 Task: Learn more about a recruiter lite.
Action: Mouse moved to (805, 88)
Screenshot: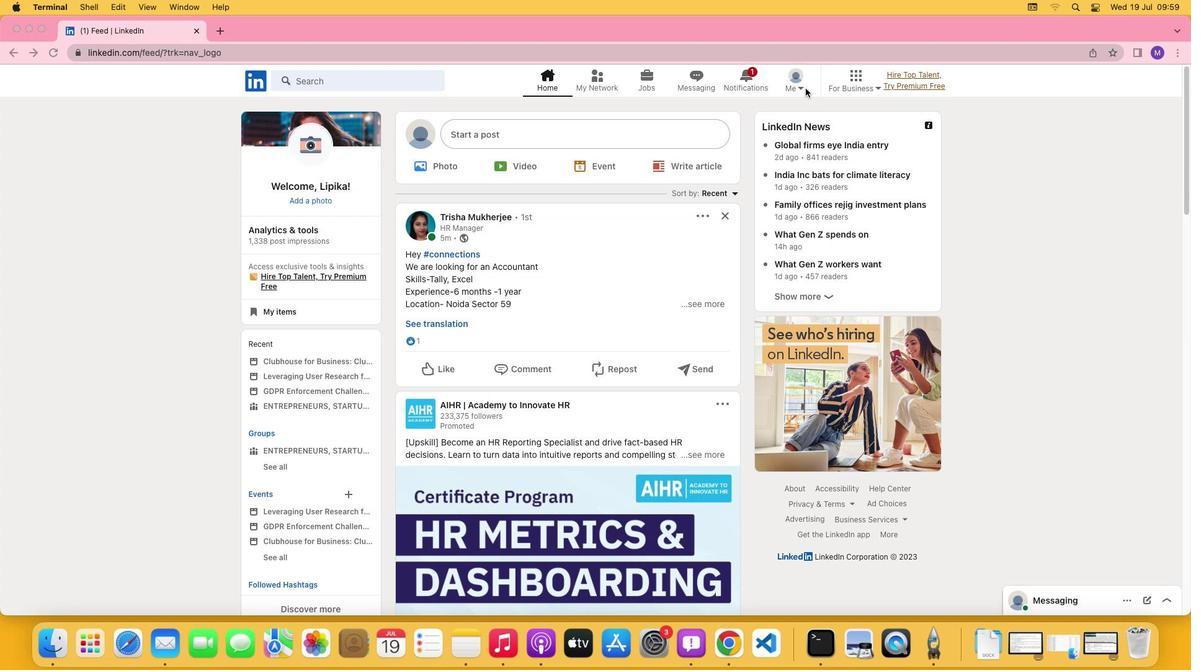 
Action: Mouse pressed left at (805, 88)
Screenshot: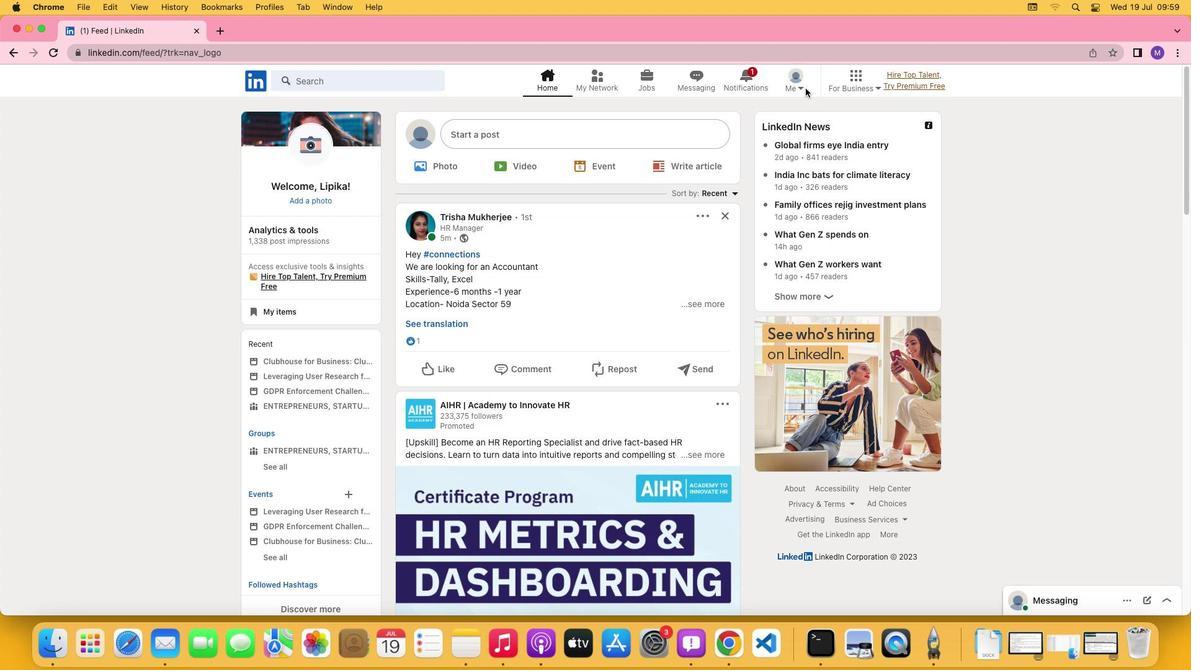 
Action: Mouse moved to (799, 86)
Screenshot: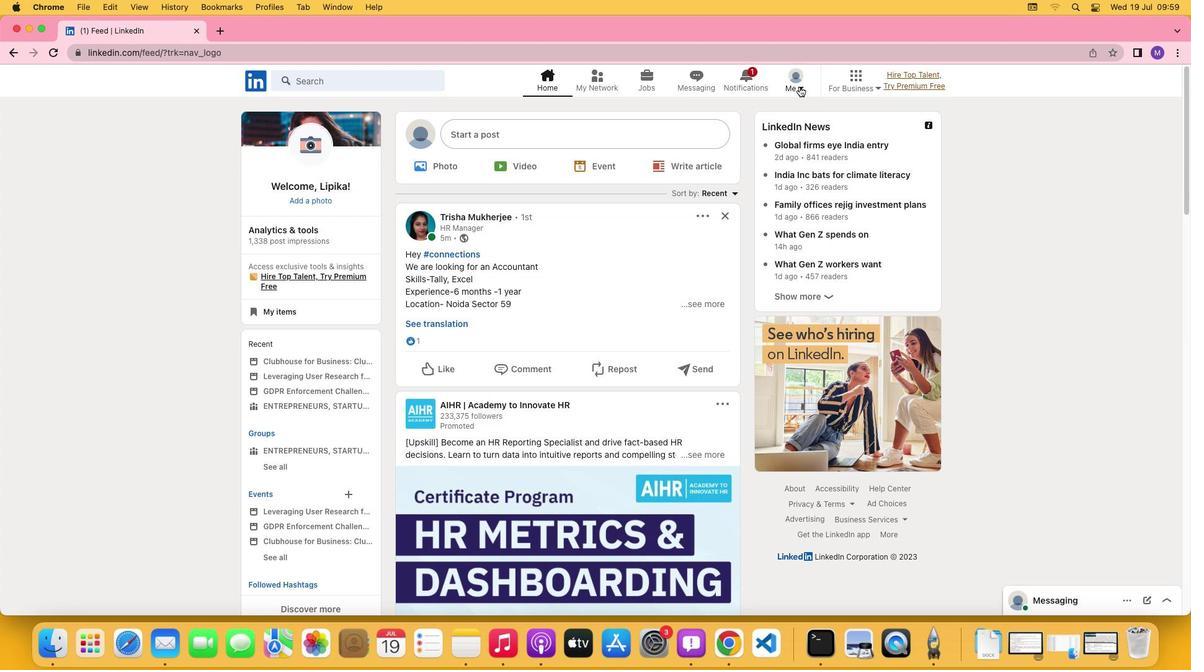 
Action: Mouse pressed left at (799, 86)
Screenshot: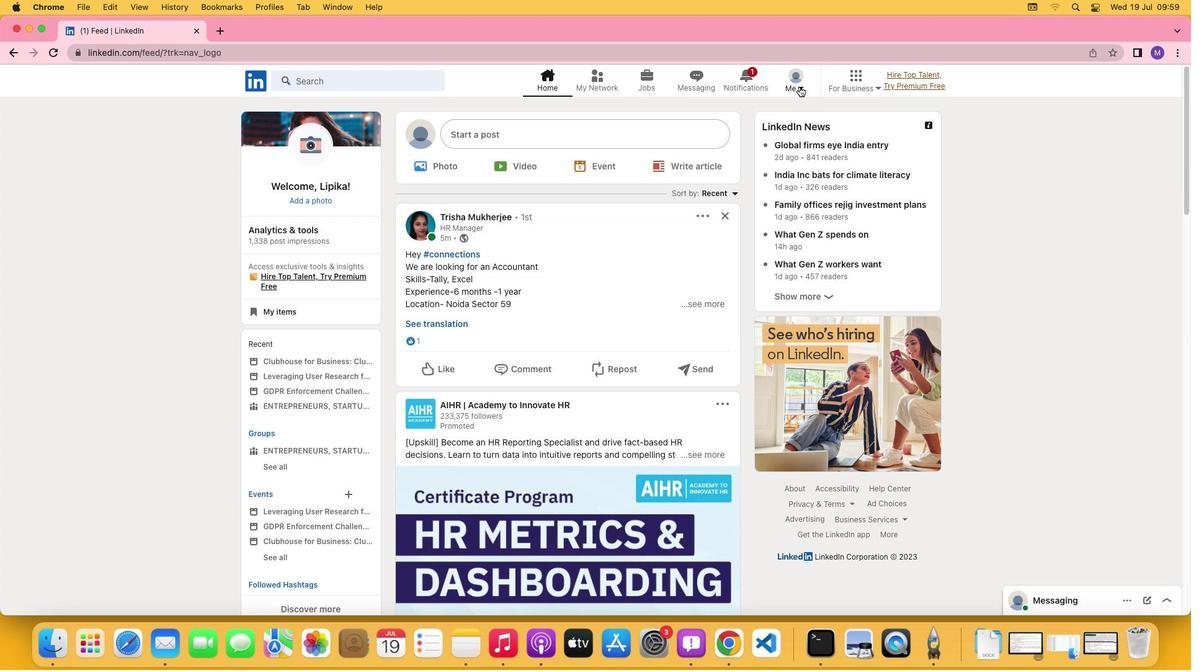 
Action: Mouse moved to (706, 219)
Screenshot: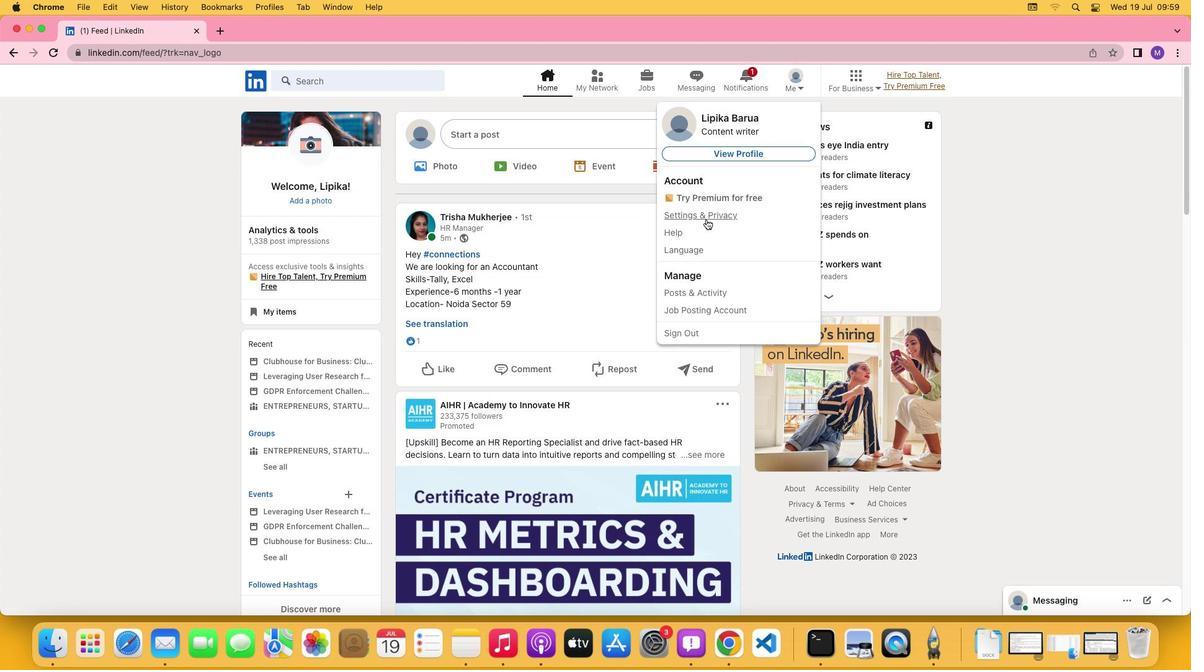 
Action: Mouse pressed left at (706, 219)
Screenshot: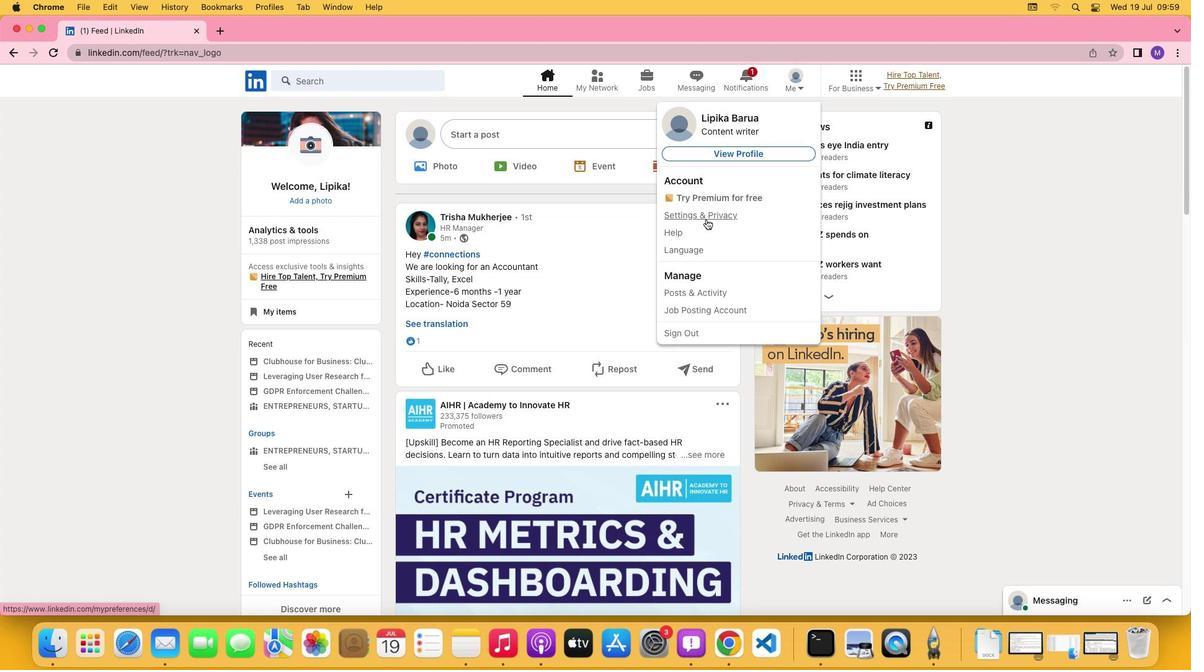 
Action: Mouse moved to (548, 426)
Screenshot: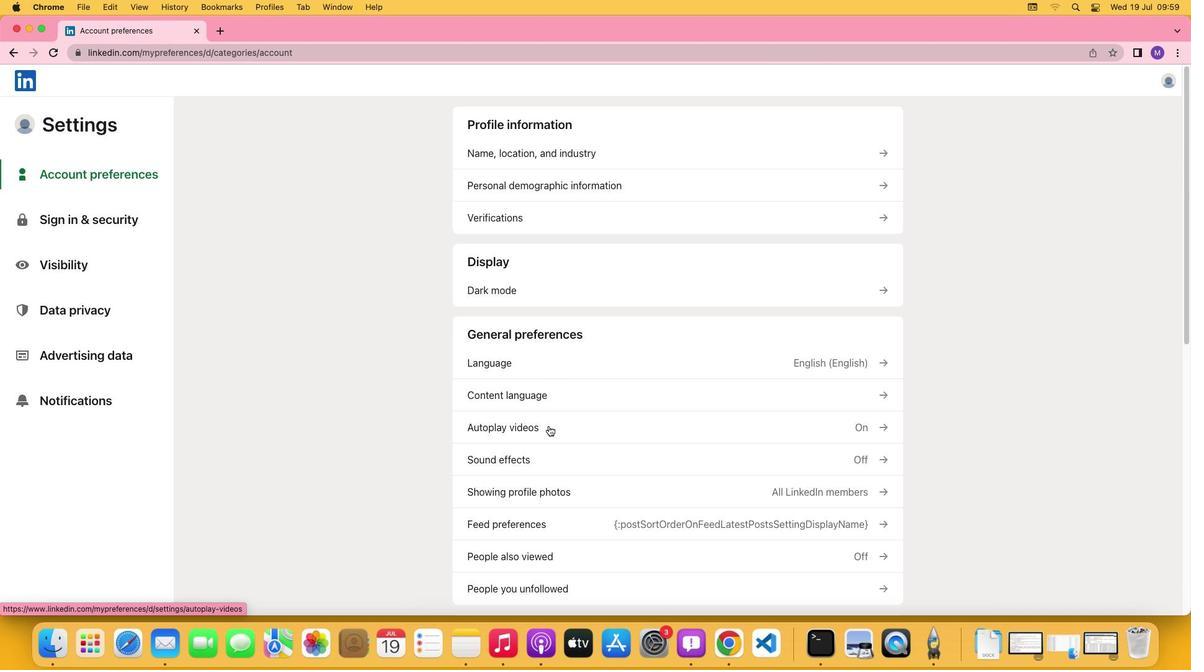 
Action: Mouse scrolled (548, 426) with delta (0, 0)
Screenshot: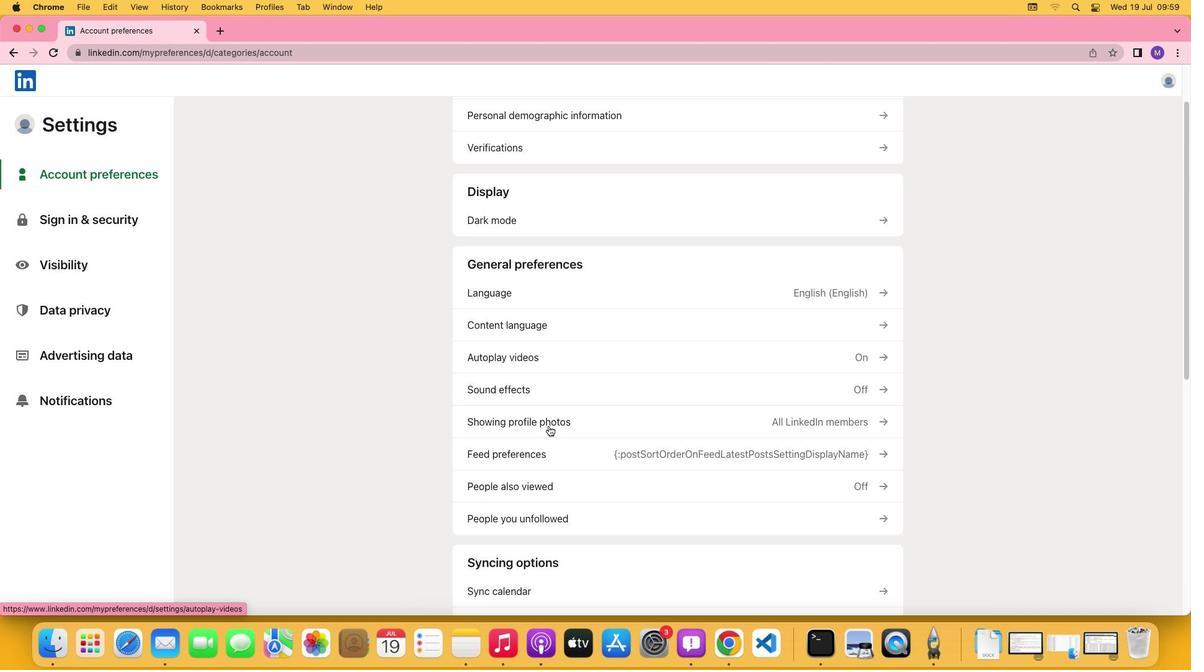
Action: Mouse scrolled (548, 426) with delta (0, 0)
Screenshot: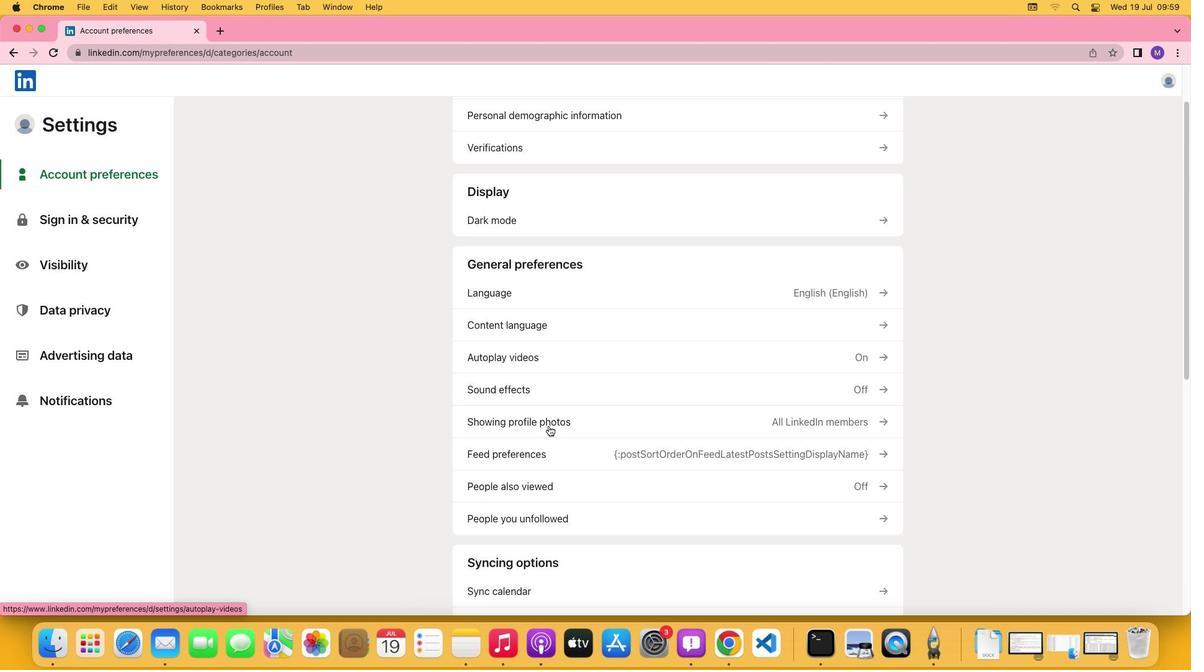
Action: Mouse scrolled (548, 426) with delta (0, -1)
Screenshot: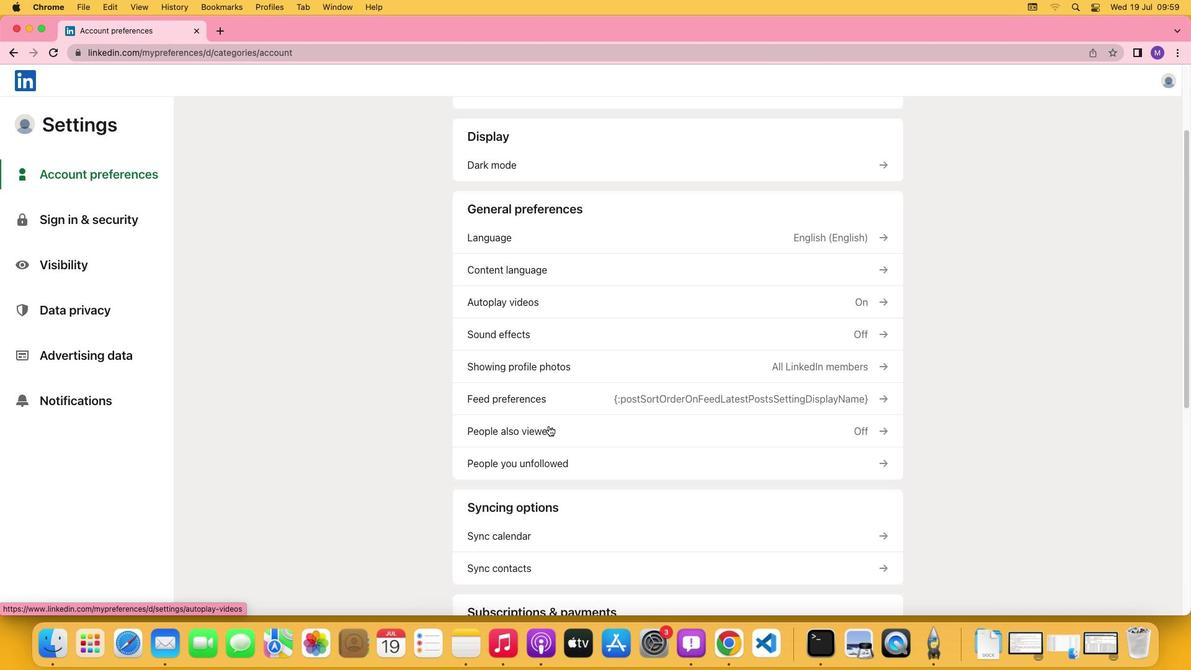 
Action: Mouse scrolled (548, 426) with delta (0, -3)
Screenshot: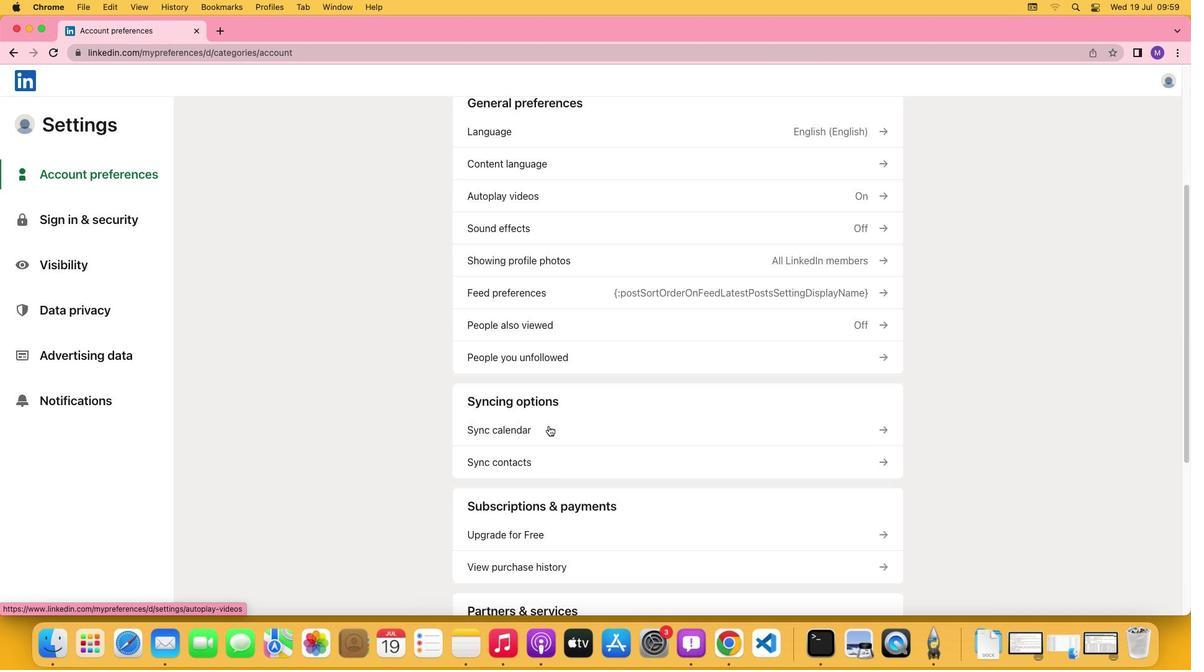 
Action: Mouse moved to (527, 501)
Screenshot: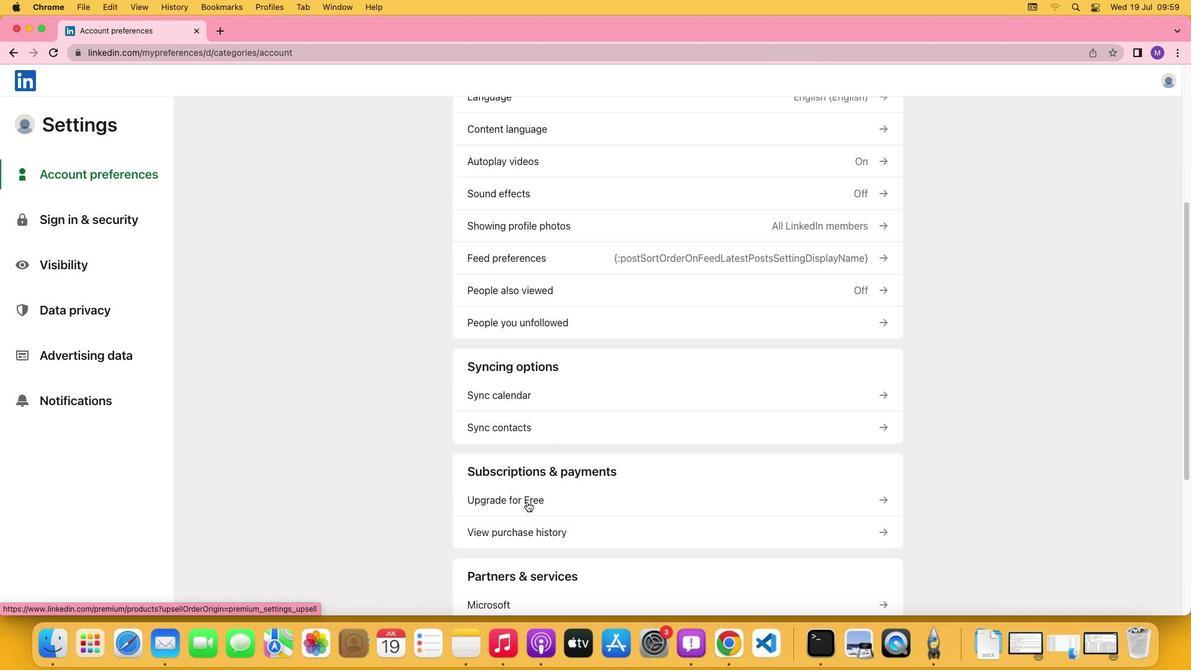 
Action: Mouse pressed left at (527, 501)
Screenshot: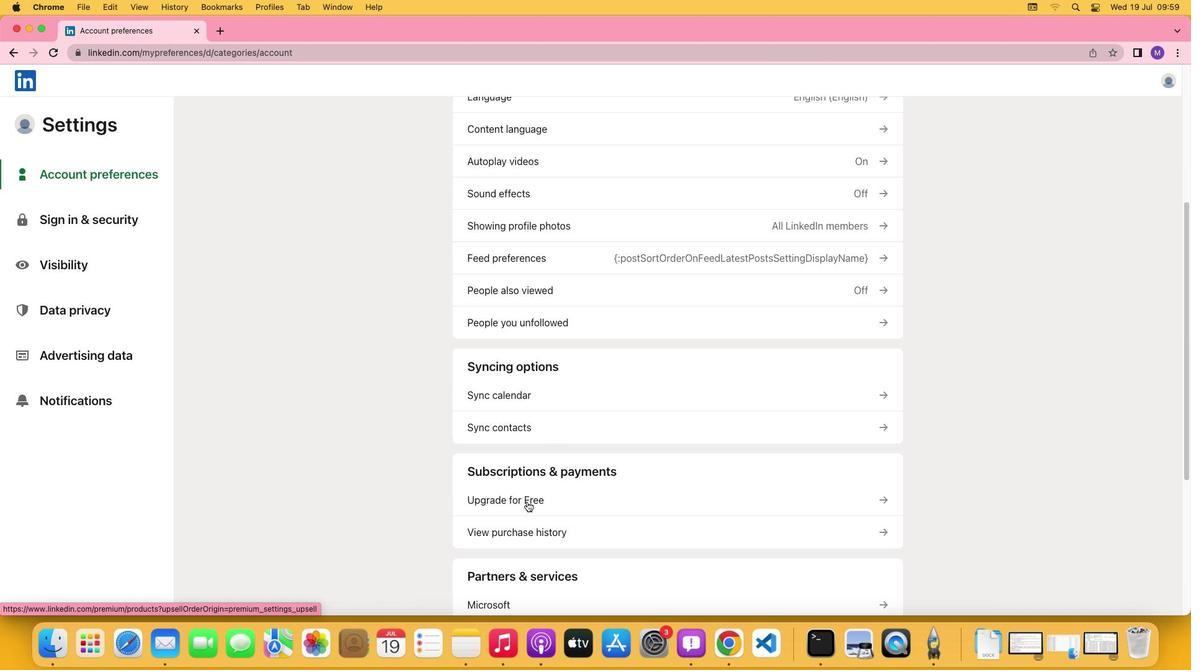 
Action: Mouse moved to (445, 341)
Screenshot: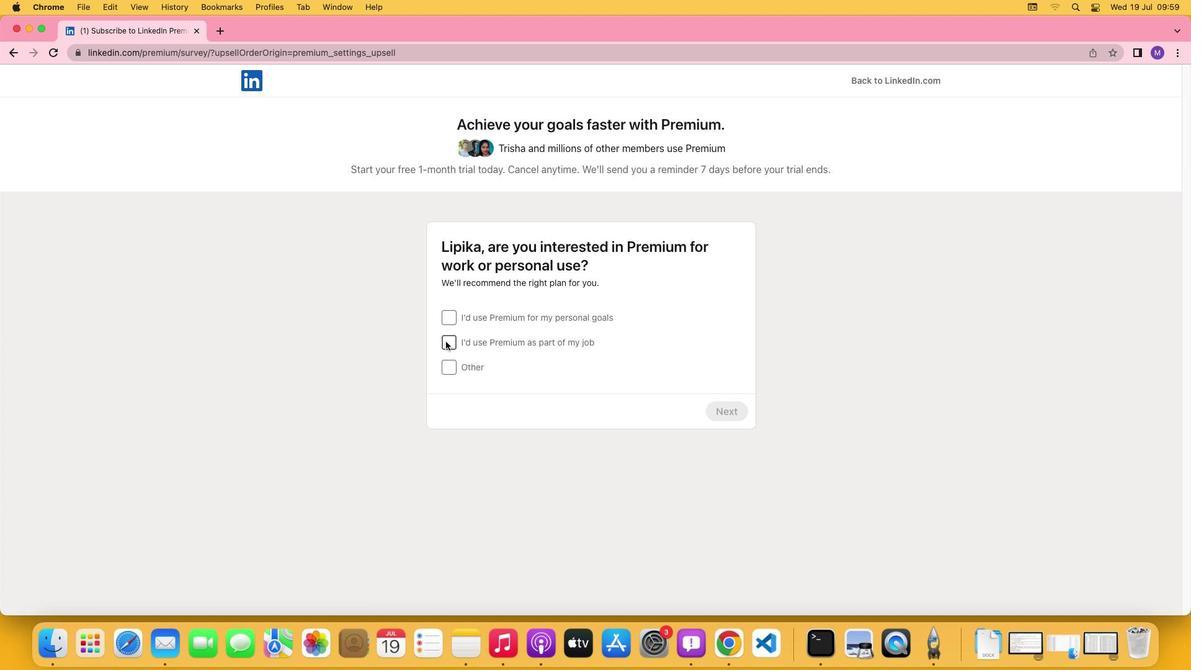 
Action: Mouse pressed left at (445, 341)
Screenshot: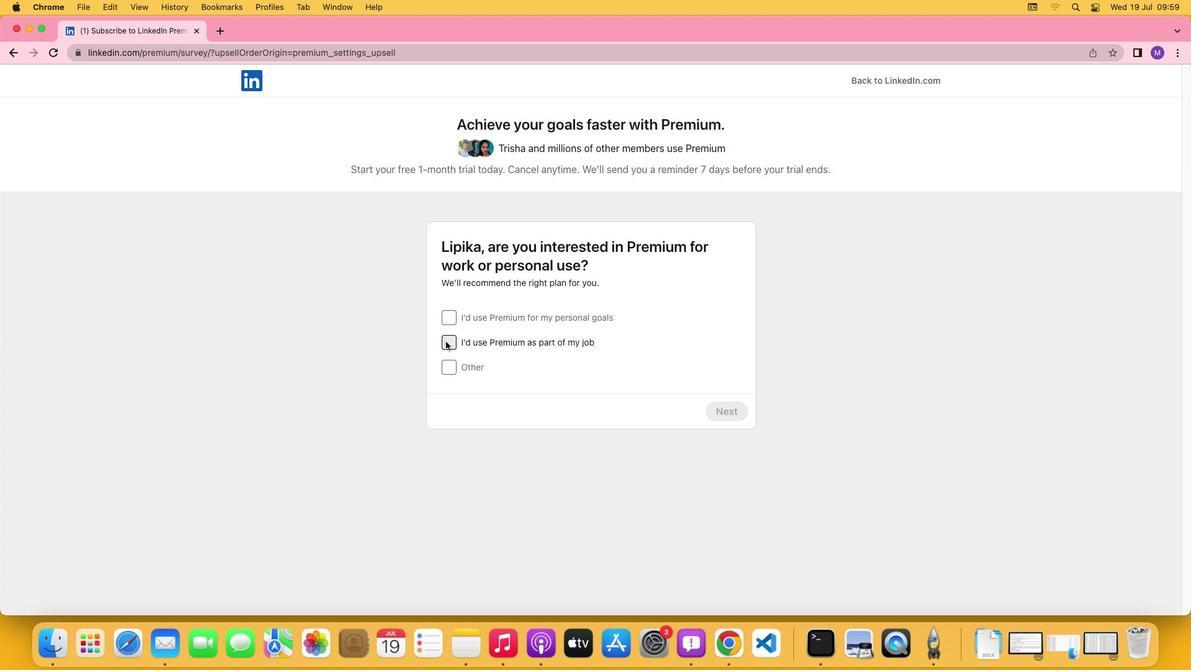 
Action: Mouse moved to (733, 415)
Screenshot: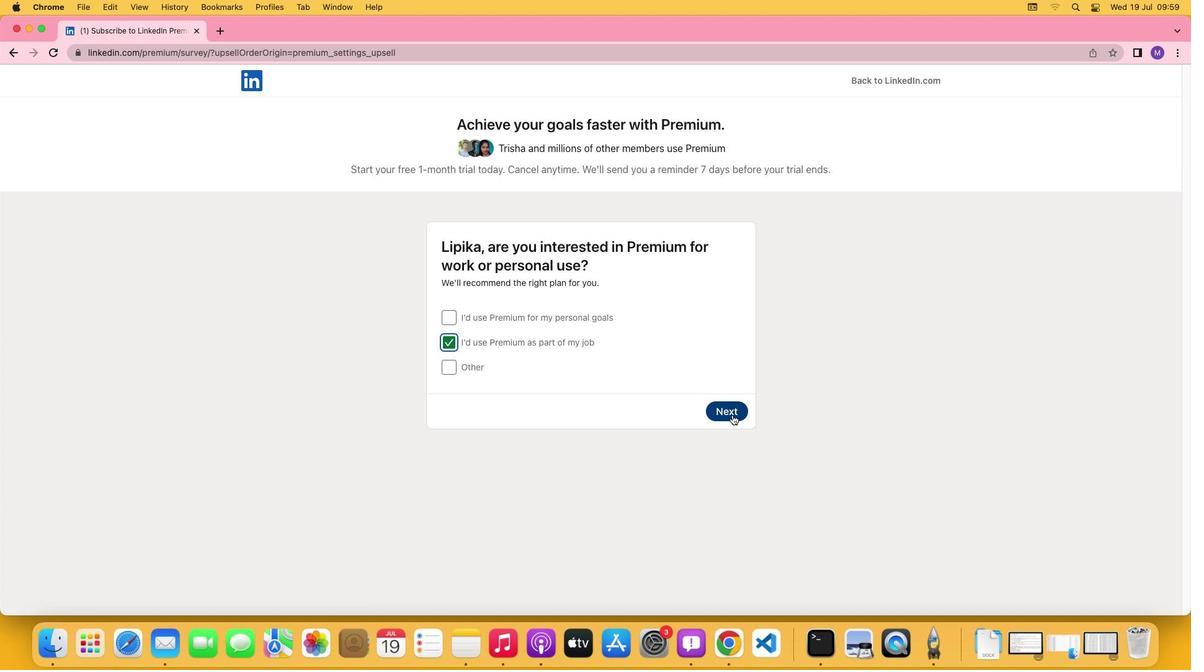 
Action: Mouse pressed left at (733, 415)
Screenshot: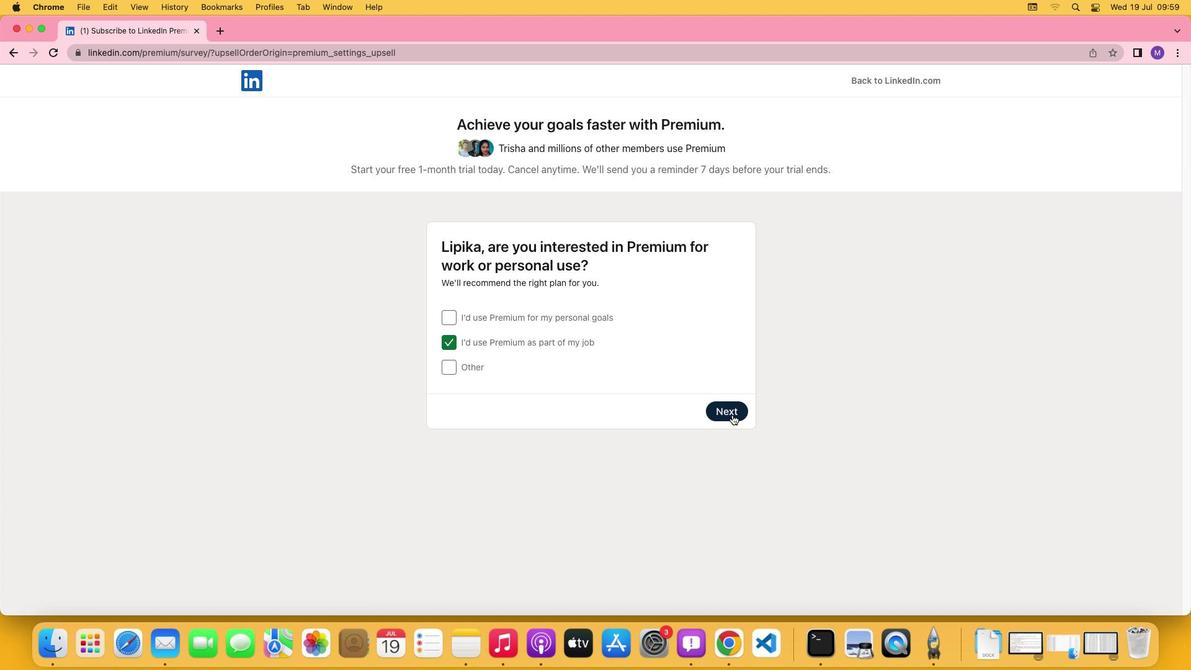 
Action: Mouse moved to (445, 370)
Screenshot: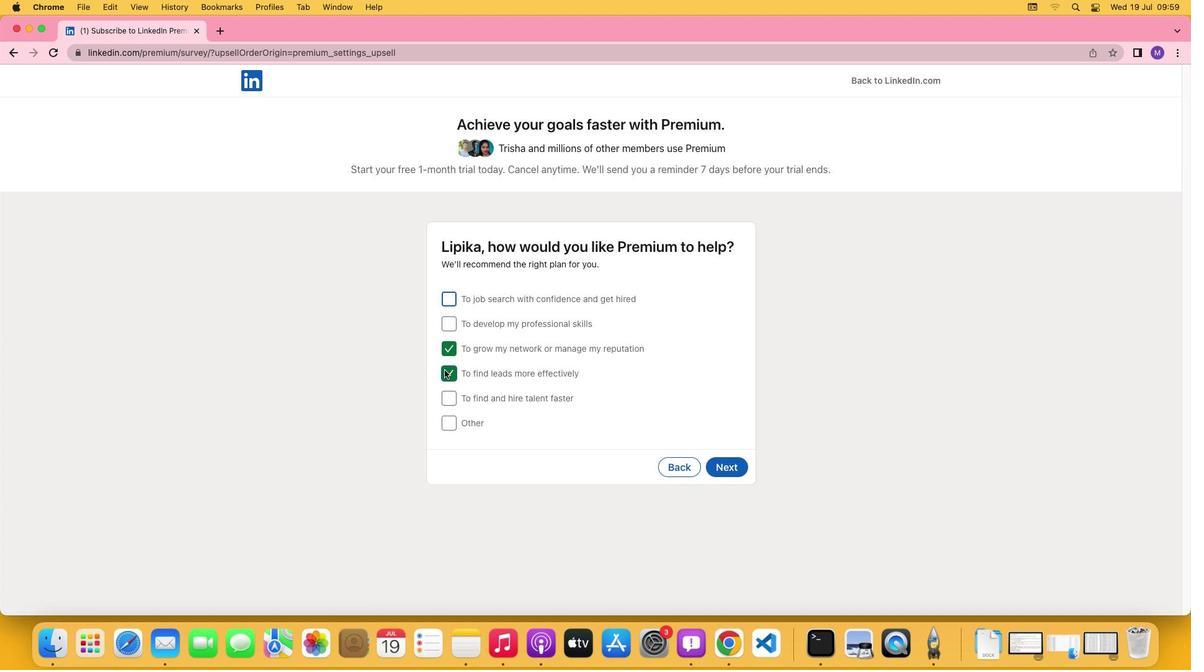 
Action: Mouse pressed left at (445, 370)
Screenshot: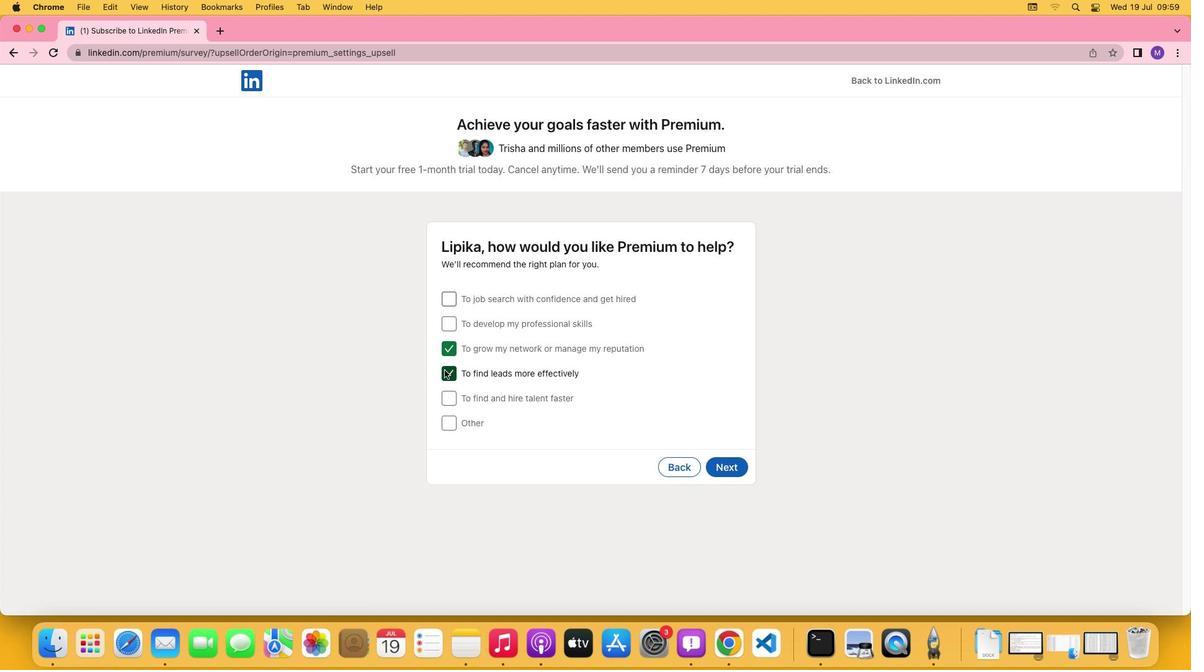 
Action: Mouse moved to (721, 466)
Screenshot: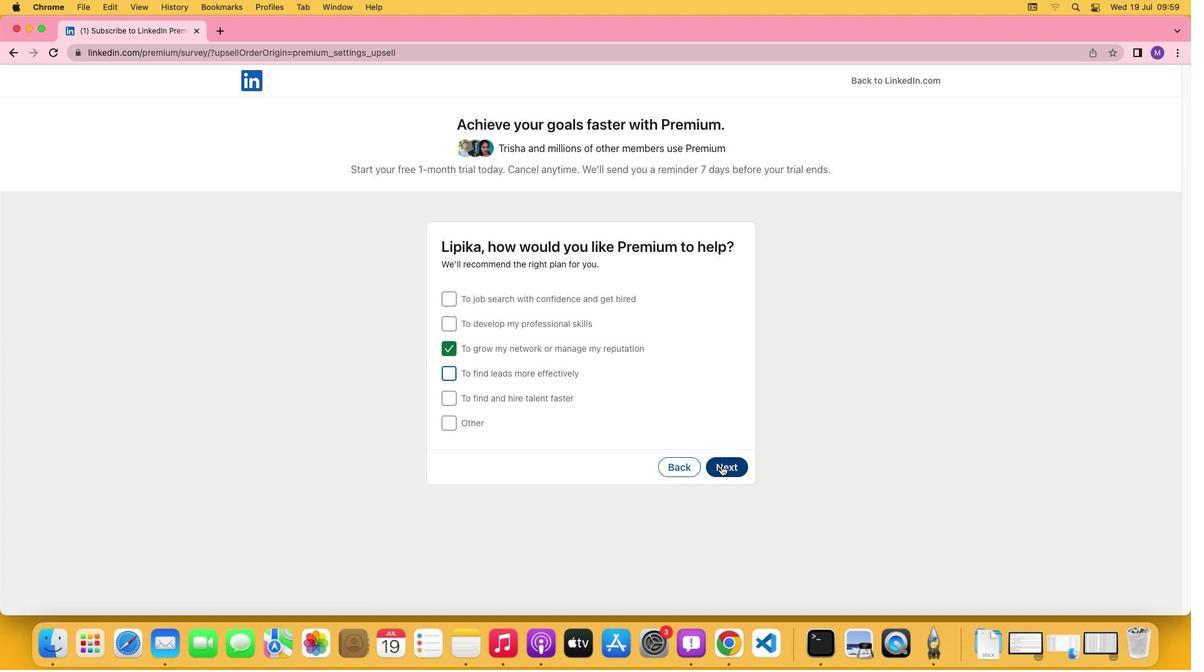 
Action: Mouse pressed left at (721, 466)
Screenshot: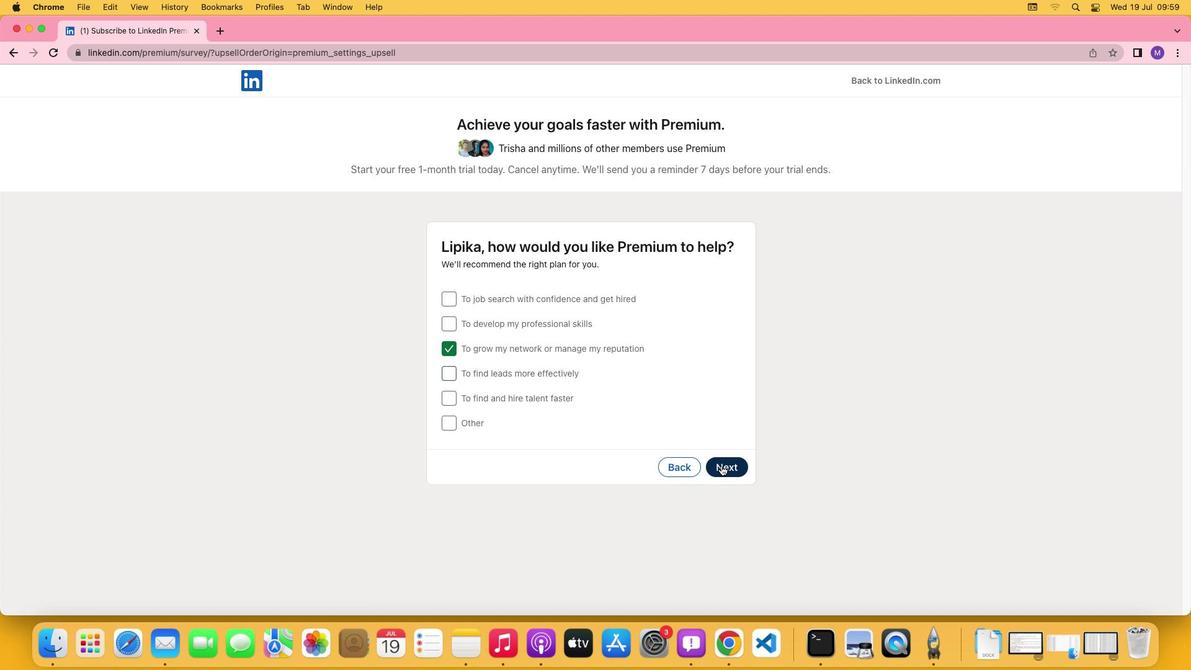 
Action: Mouse moved to (452, 340)
Screenshot: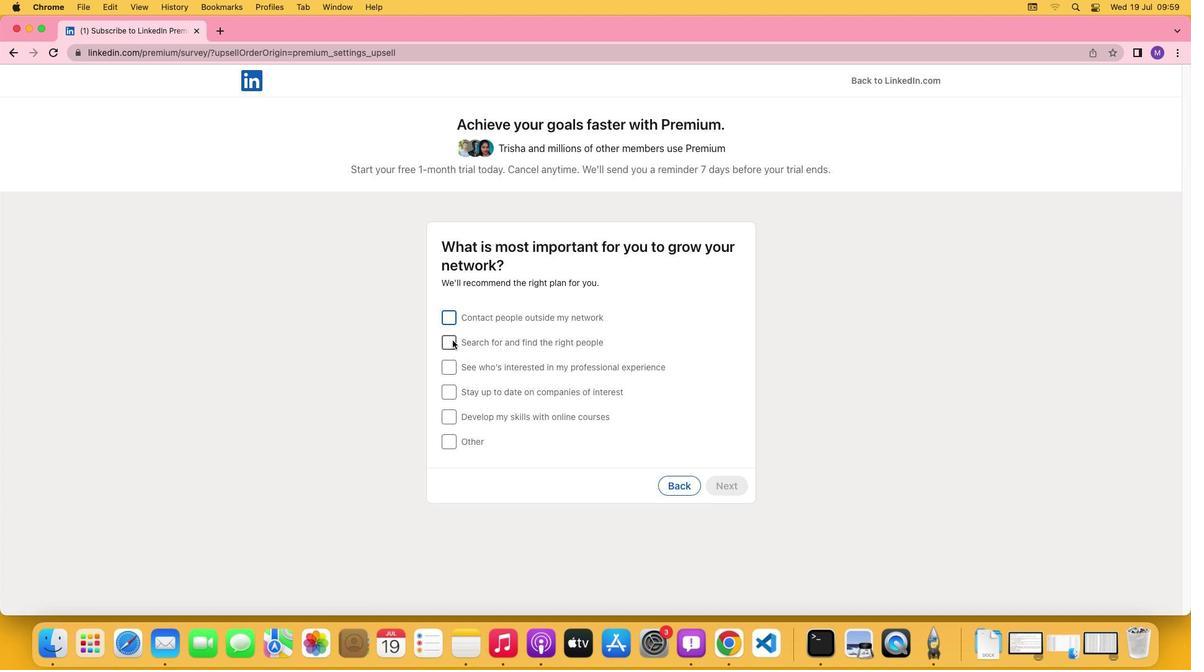
Action: Mouse pressed left at (452, 340)
Screenshot: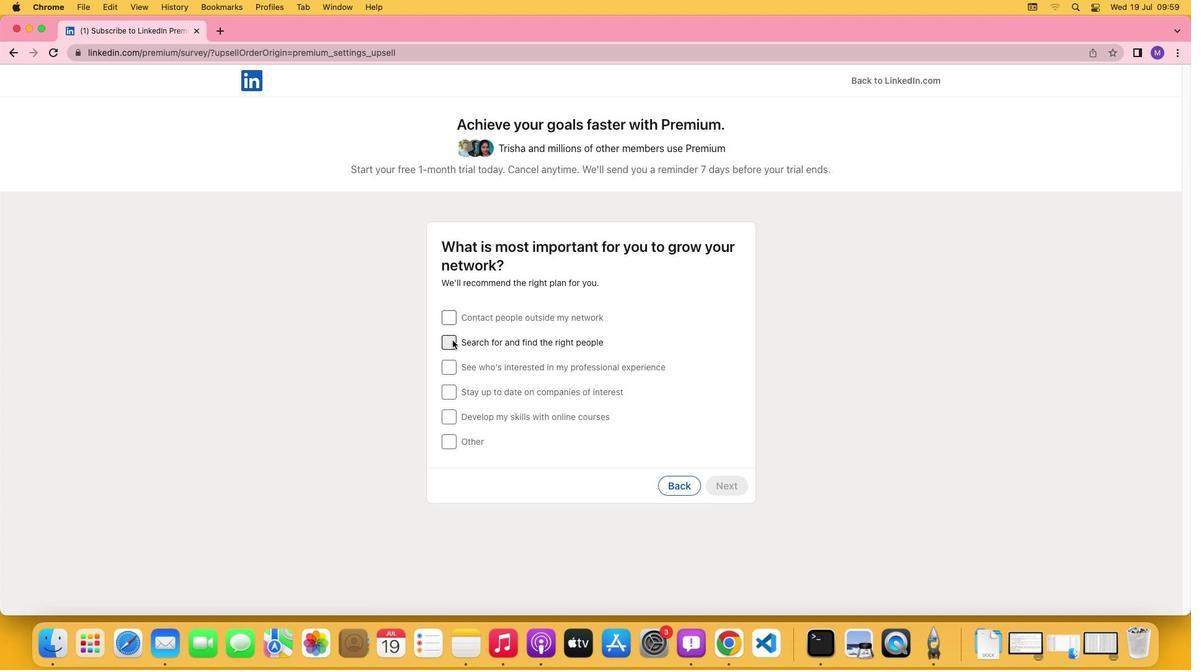 
Action: Mouse moved to (723, 487)
Screenshot: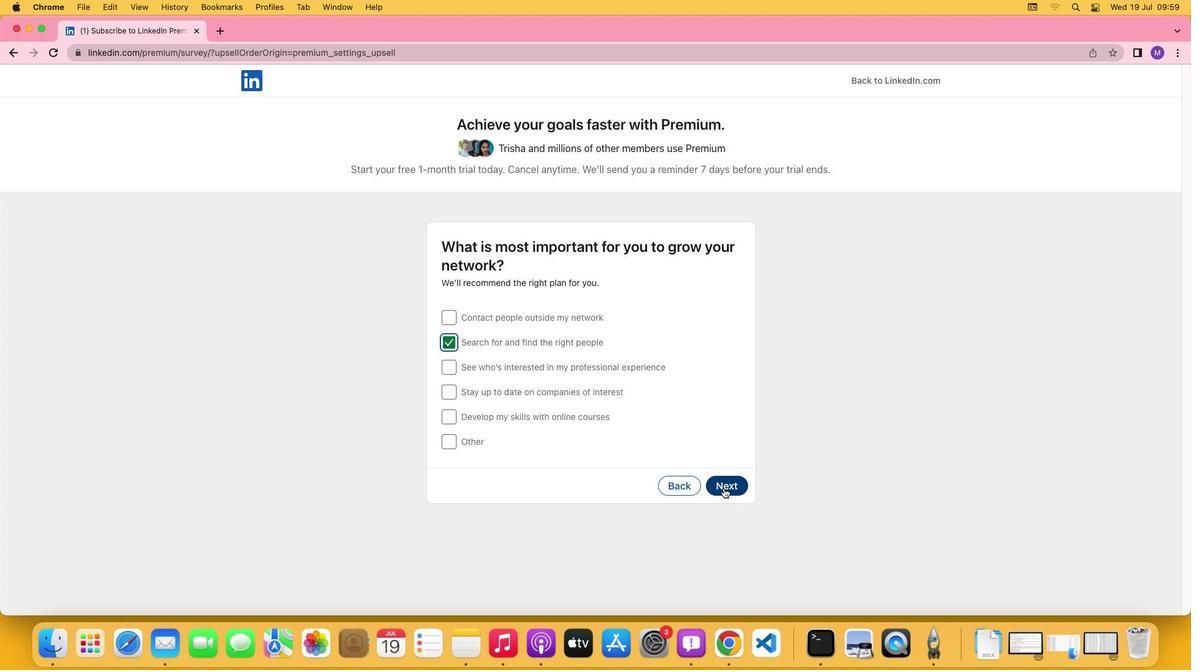 
Action: Mouse pressed left at (723, 487)
Screenshot: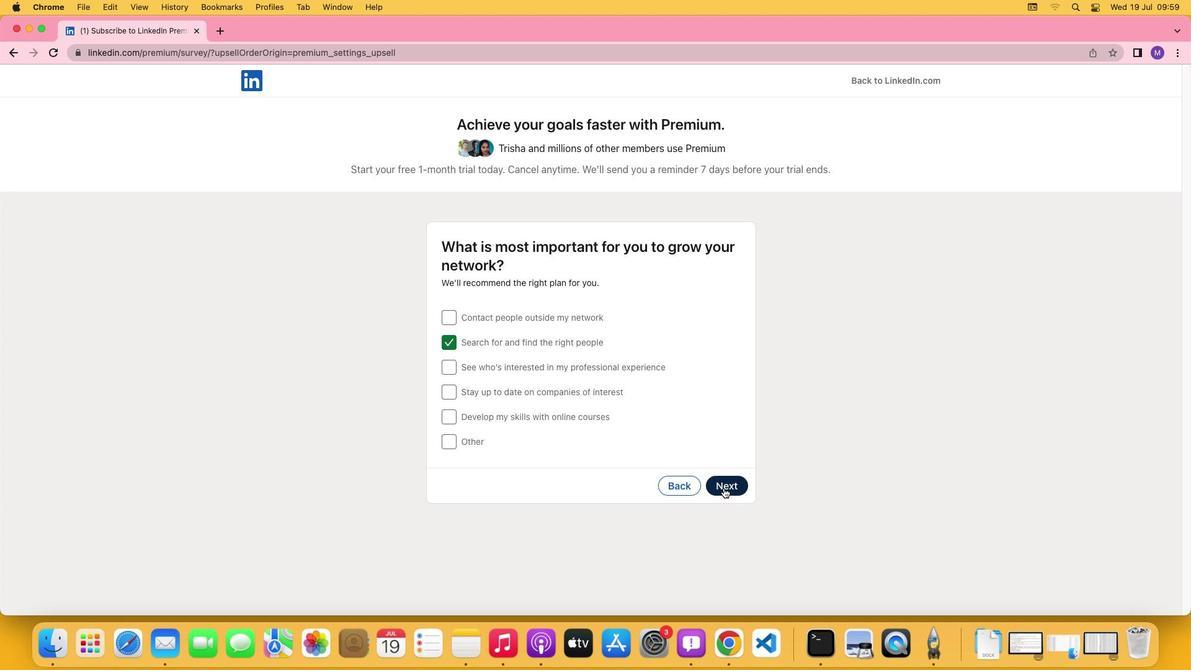 
Action: Mouse moved to (316, 591)
Screenshot: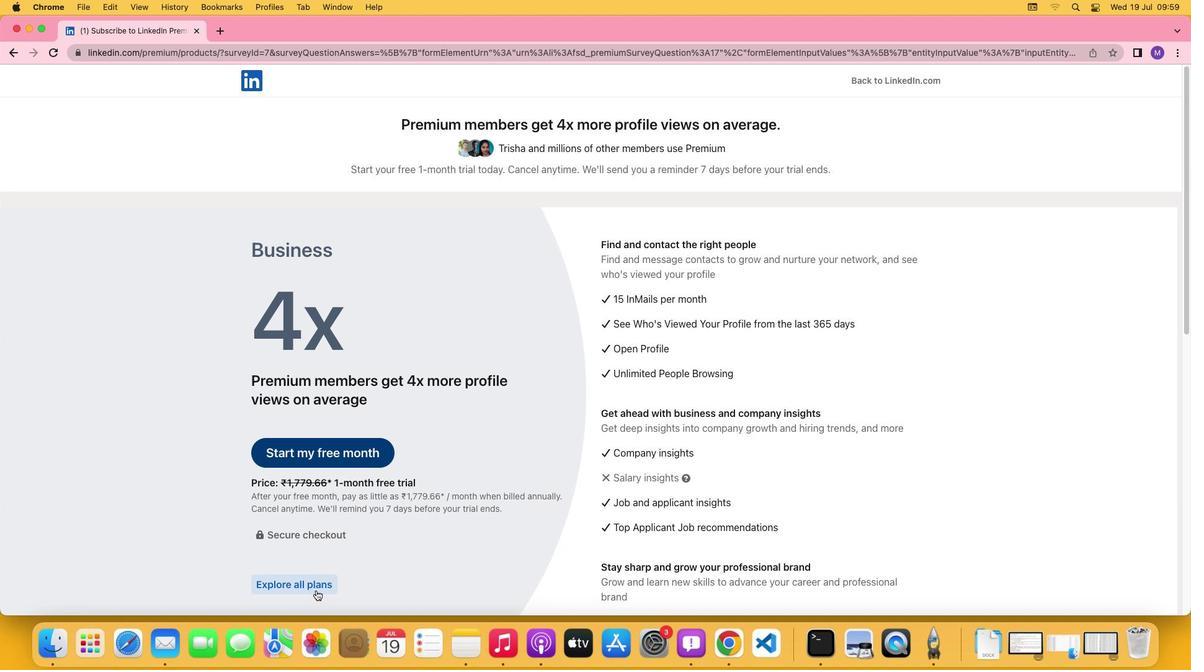
Action: Mouse pressed left at (316, 591)
Screenshot: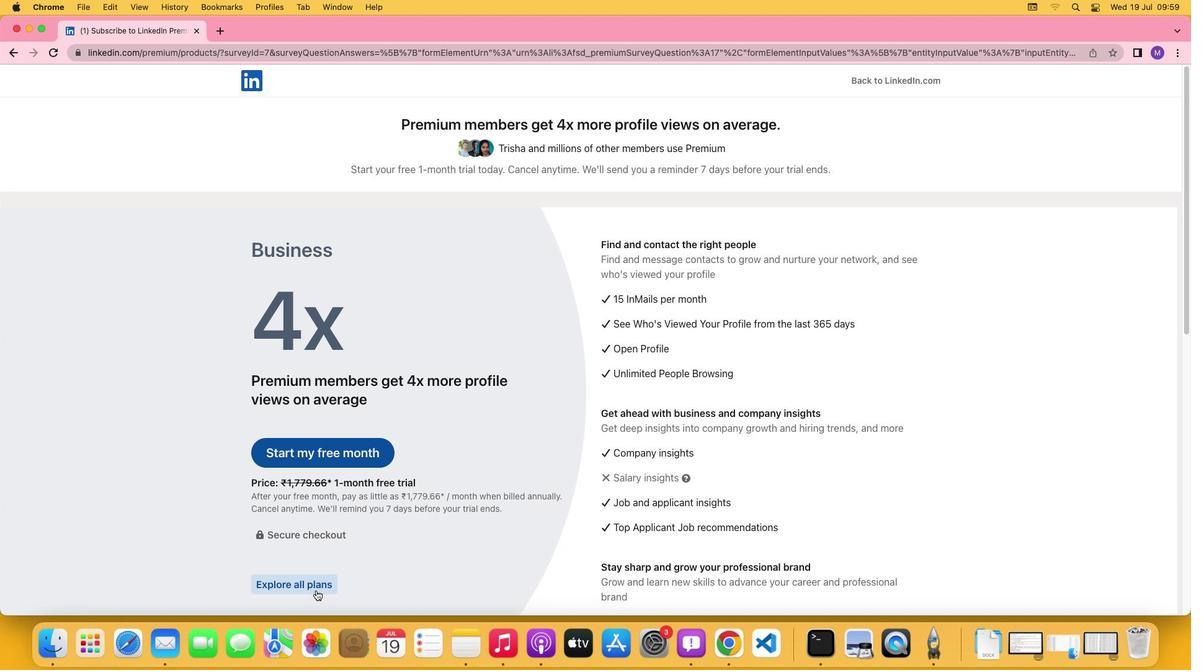 
Action: Mouse moved to (841, 492)
Screenshot: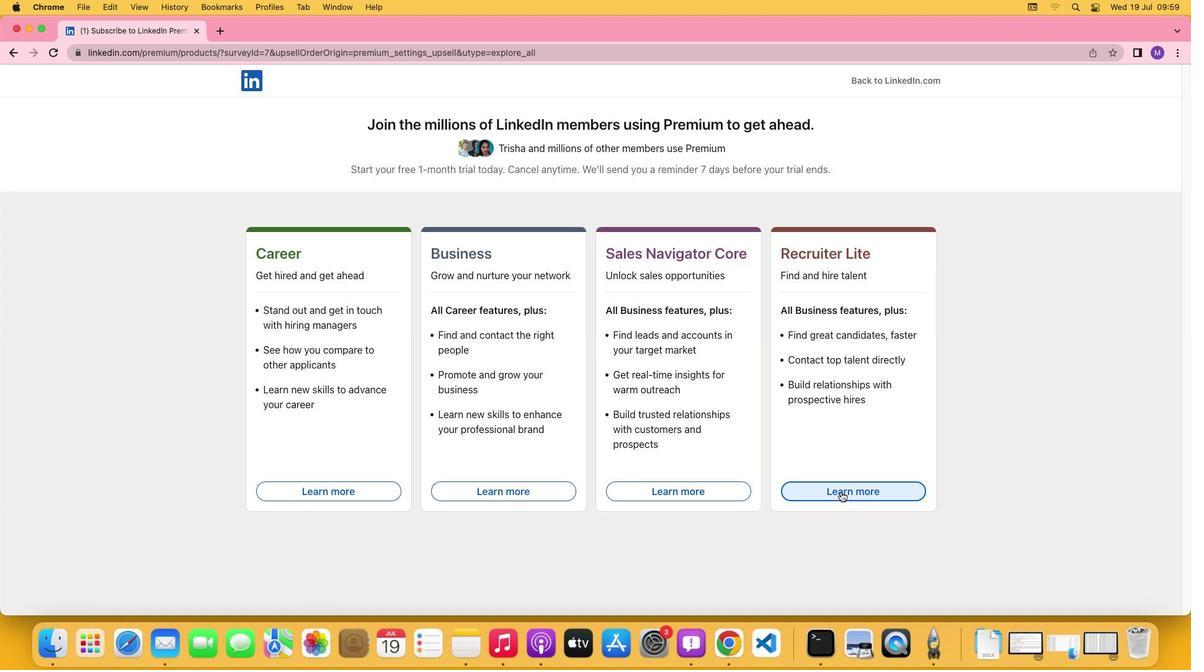 
Action: Mouse pressed left at (841, 492)
Screenshot: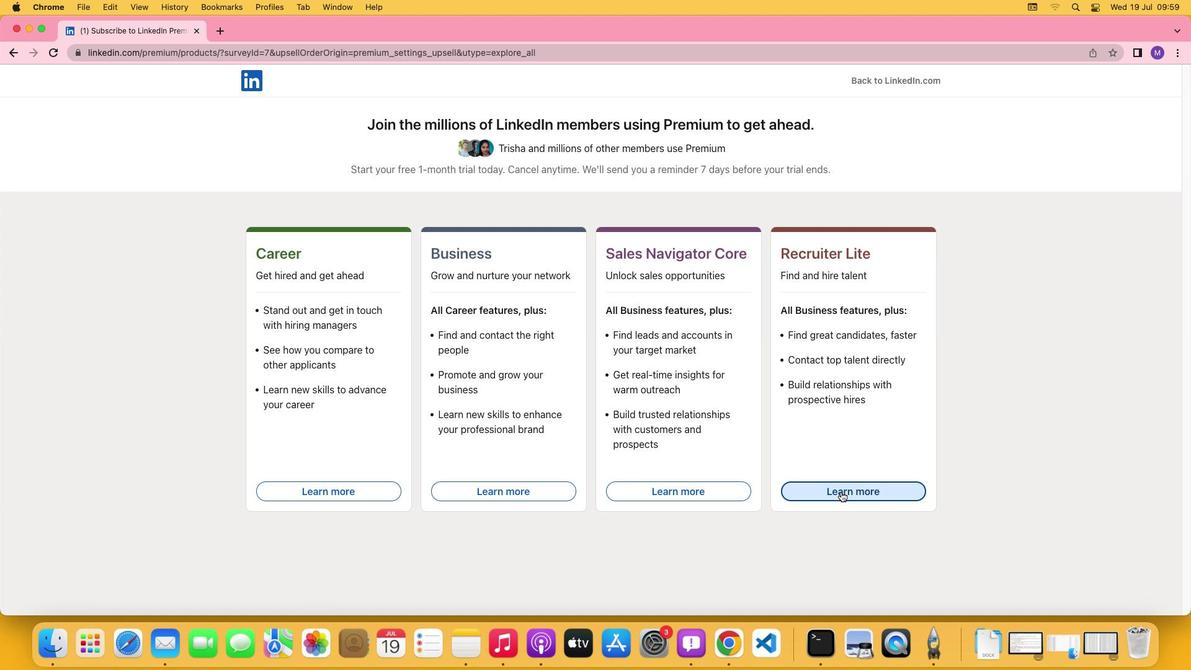
